 Task: In the  document Airports.doc ,insert the clipart between heading and points ' search for dove ' and adjust the shape height to  '3..4''
Action: Mouse moved to (167, 191)
Screenshot: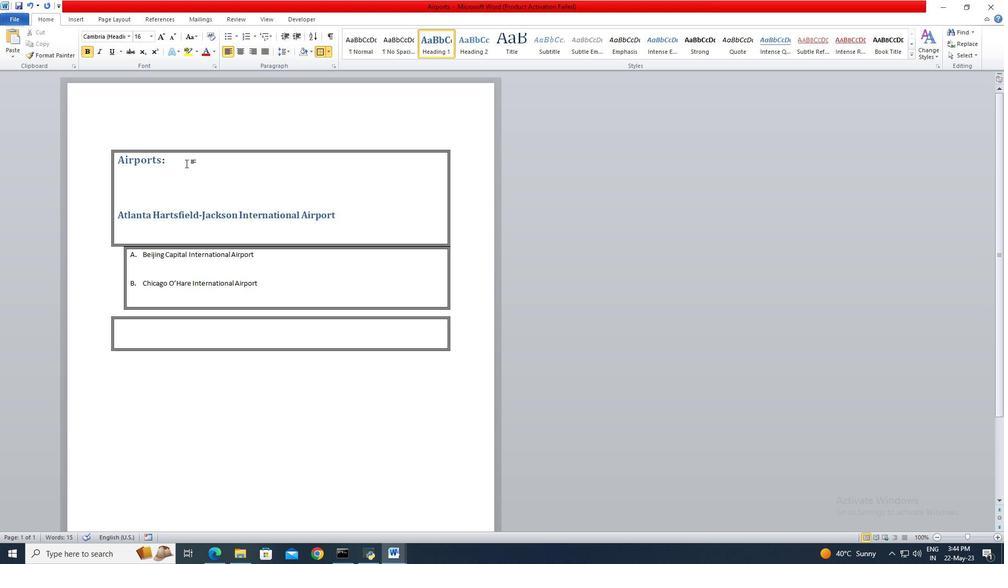 
Action: Mouse pressed left at (167, 191)
Screenshot: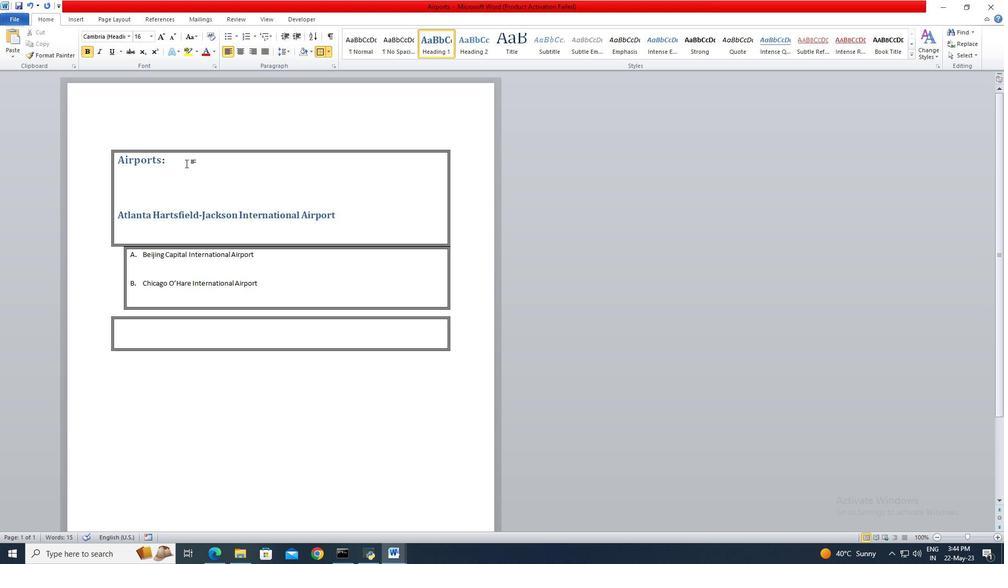 
Action: Mouse moved to (190, 168)
Screenshot: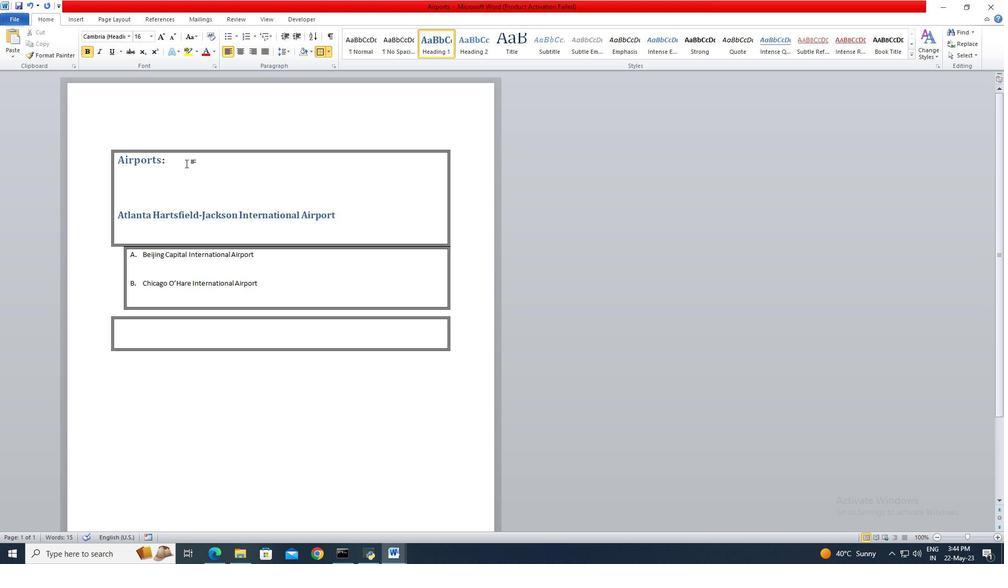 
Action: Mouse pressed left at (190, 168)
Screenshot: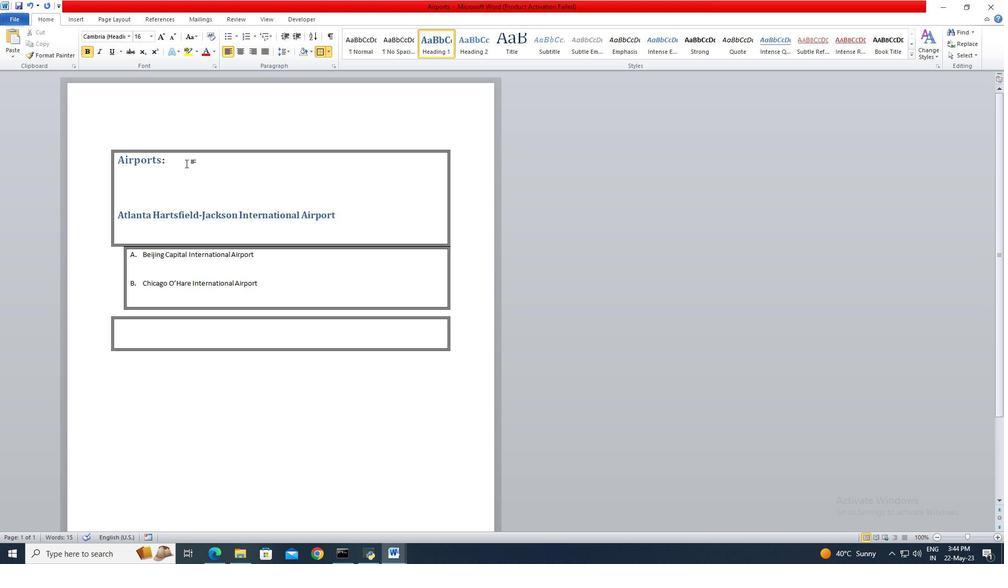 
Action: Mouse moved to (312, 178)
Screenshot: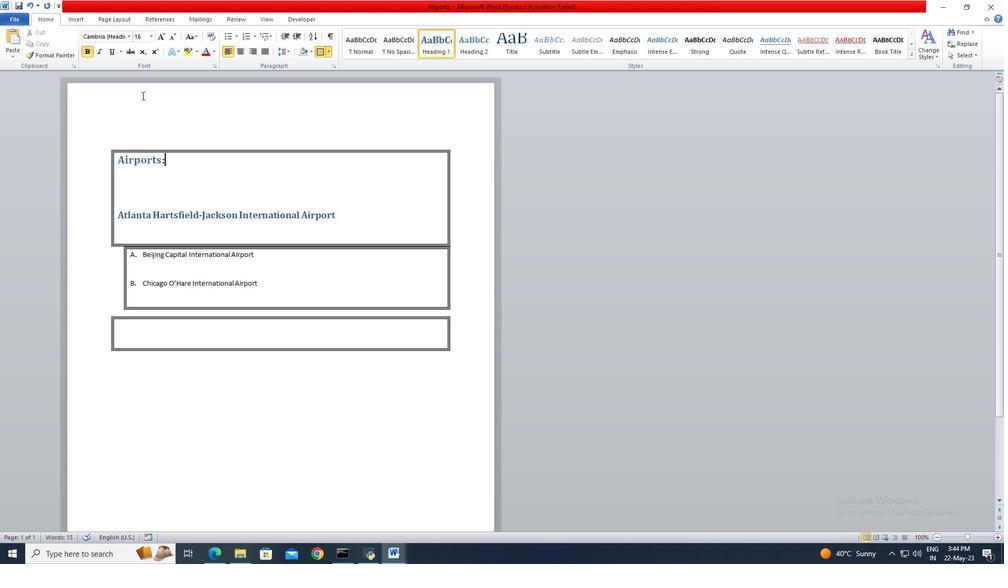 
Action: Mouse pressed left at (312, 178)
Screenshot: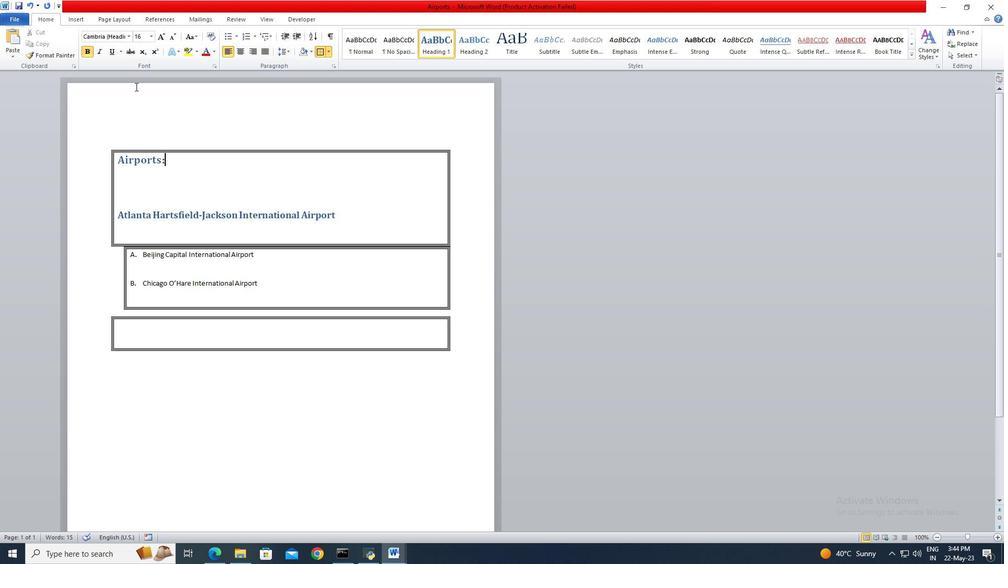 
Action: Mouse moved to (85, 22)
Screenshot: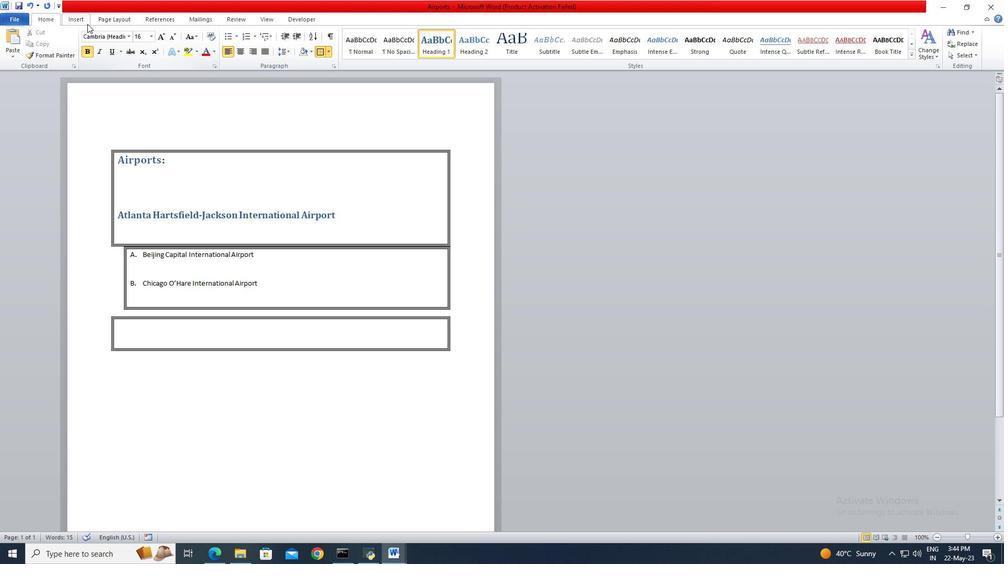 
Action: Mouse pressed left at (85, 22)
Screenshot: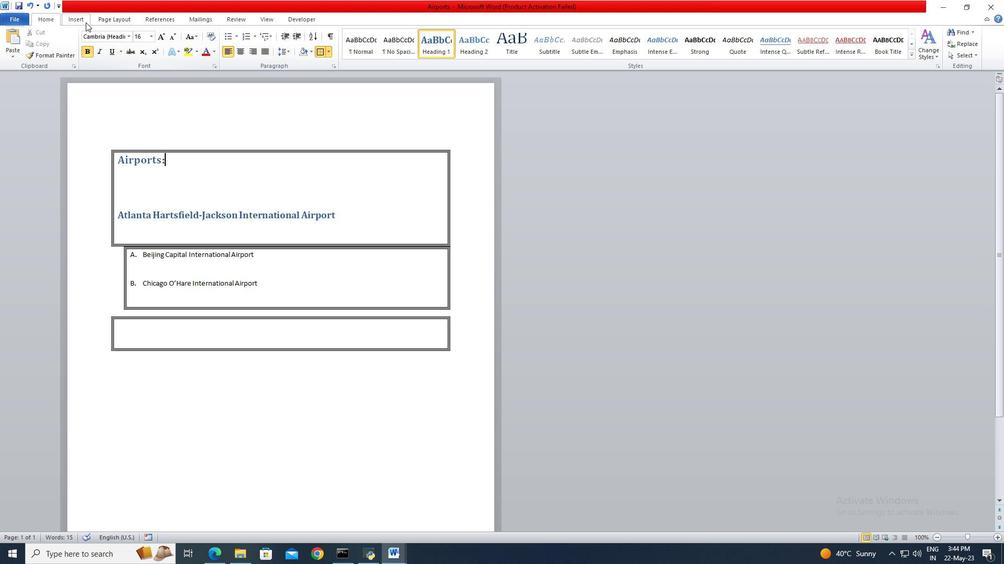 
Action: Mouse moved to (130, 50)
Screenshot: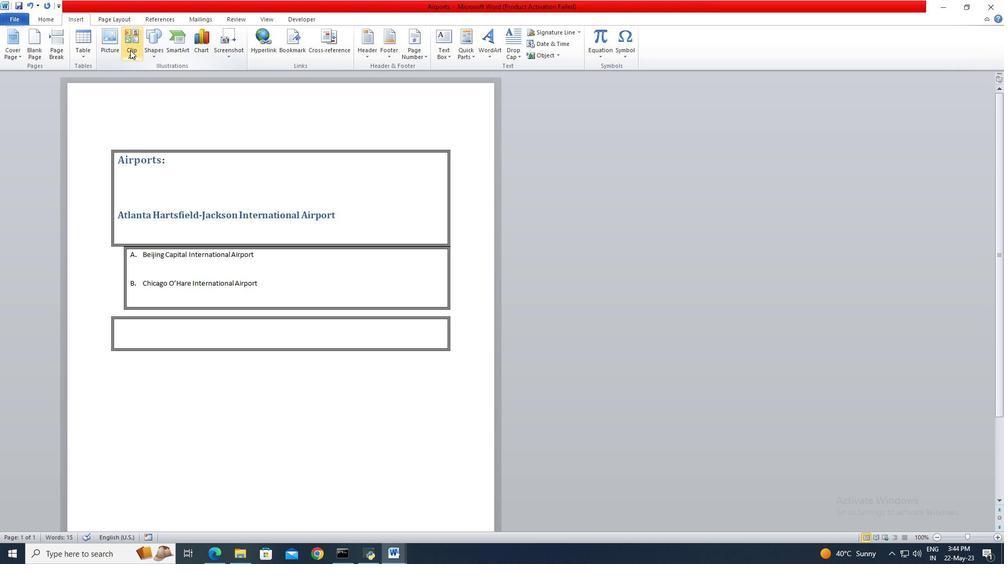 
Action: Mouse pressed left at (130, 50)
Screenshot: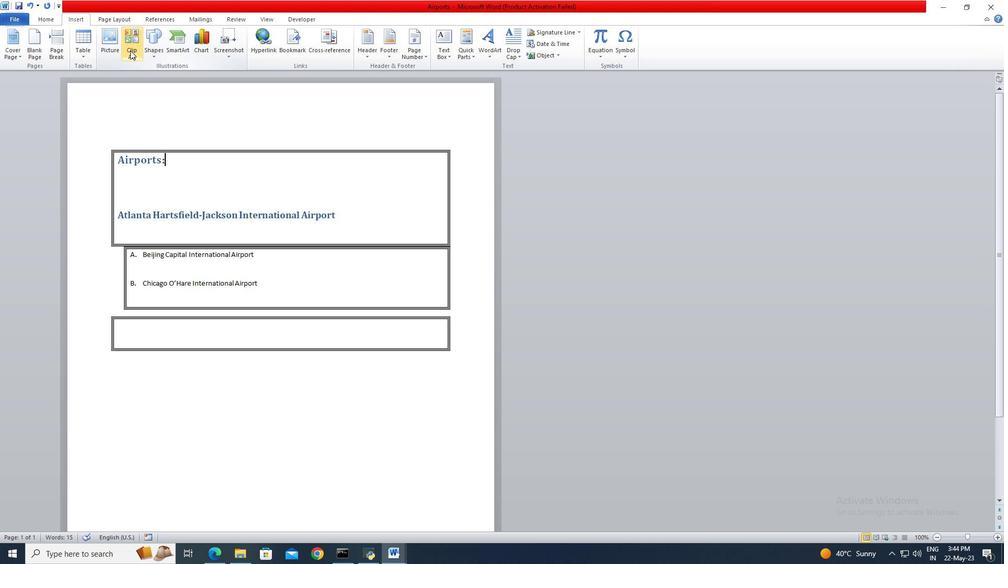 
Action: Mouse moved to (915, 103)
Screenshot: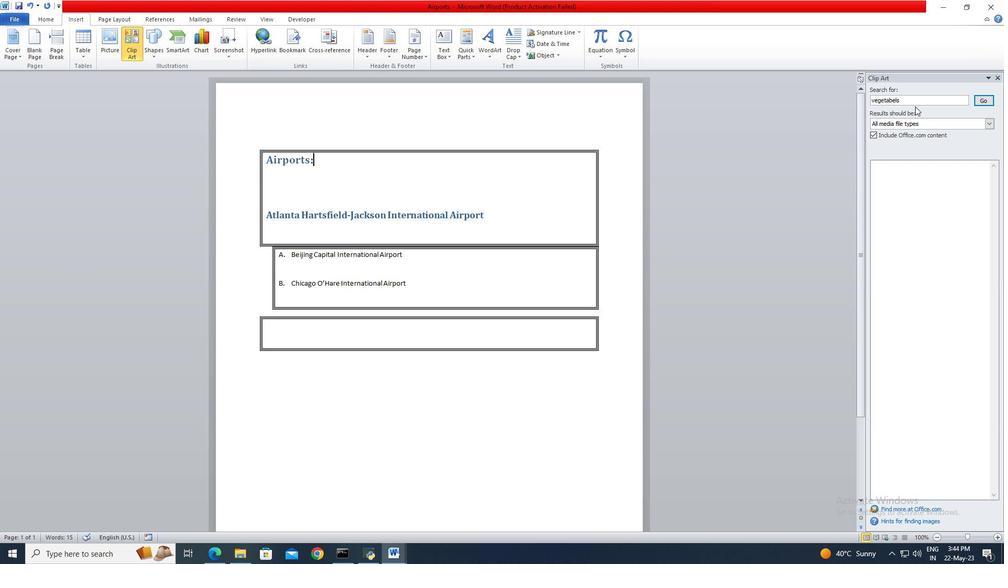 
Action: Mouse pressed left at (915, 103)
Screenshot: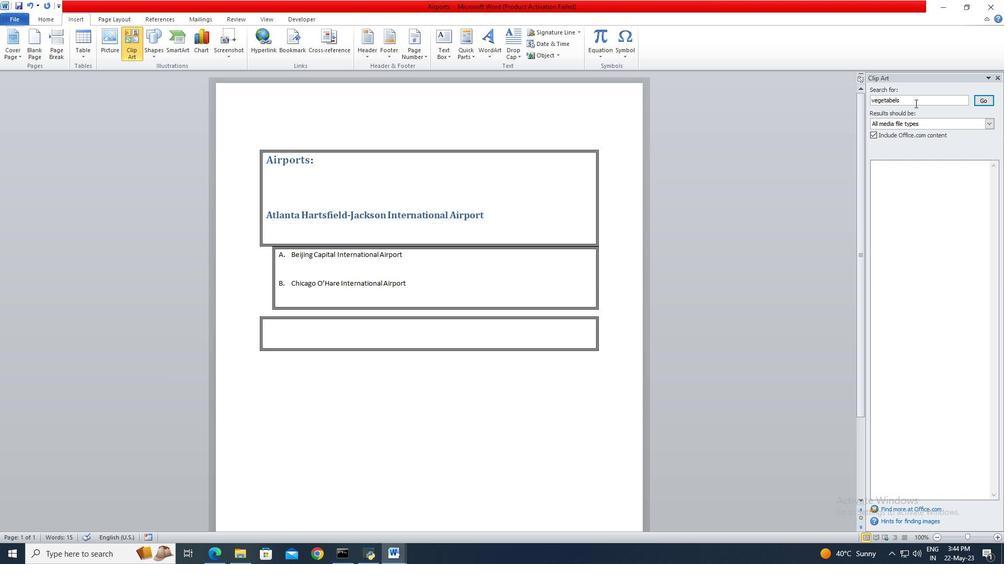
Action: Key pressed <Key.backspace><Key.backspace><Key.backspace><Key.backspace><Key.backspace><Key.backspace><Key.backspace><Key.backspace><Key.backspace><Key.backspace><Key.backspace><Key.backspace><Key.backspace><Key.backspace><Key.backspace><Key.backspace><Key.backspace>dove<Key.enter>
Screenshot: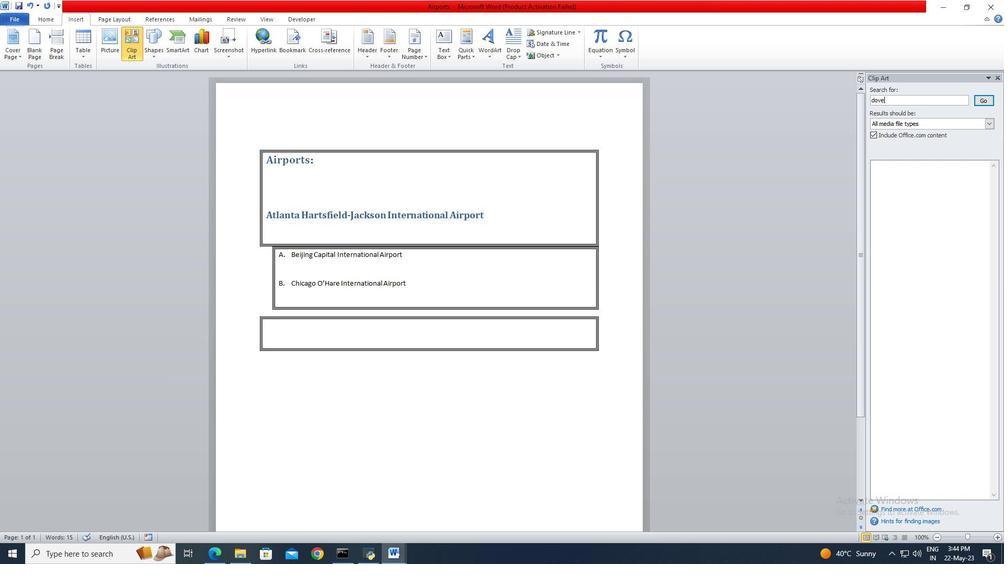 
Action: Mouse moved to (957, 186)
Screenshot: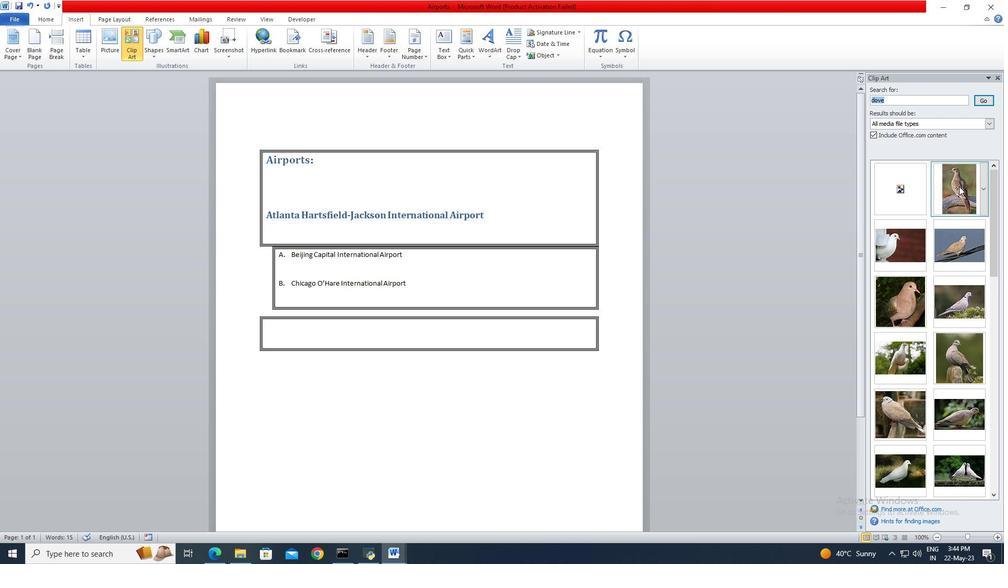 
Action: Mouse pressed left at (957, 186)
Screenshot: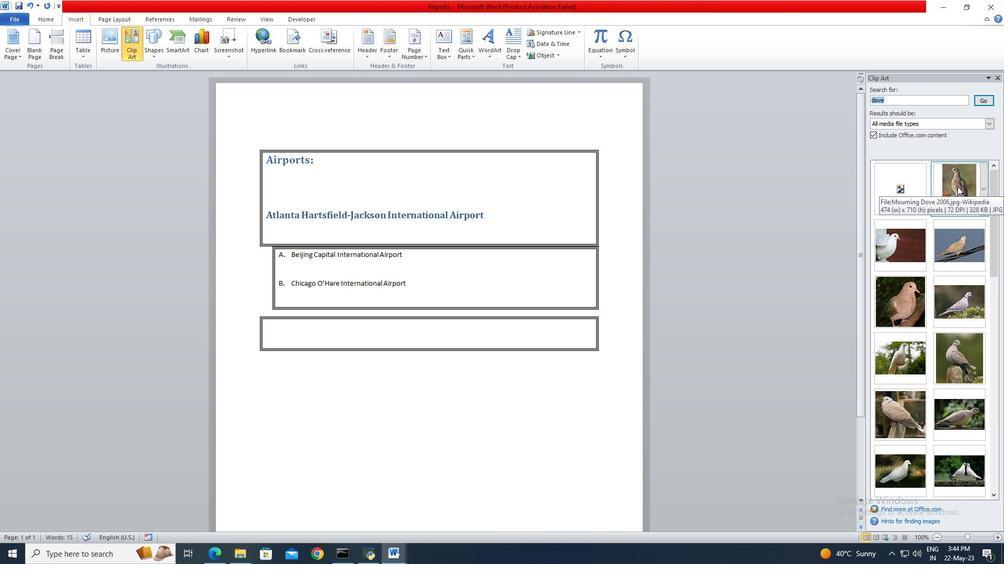 
Action: Mouse moved to (976, 38)
Screenshot: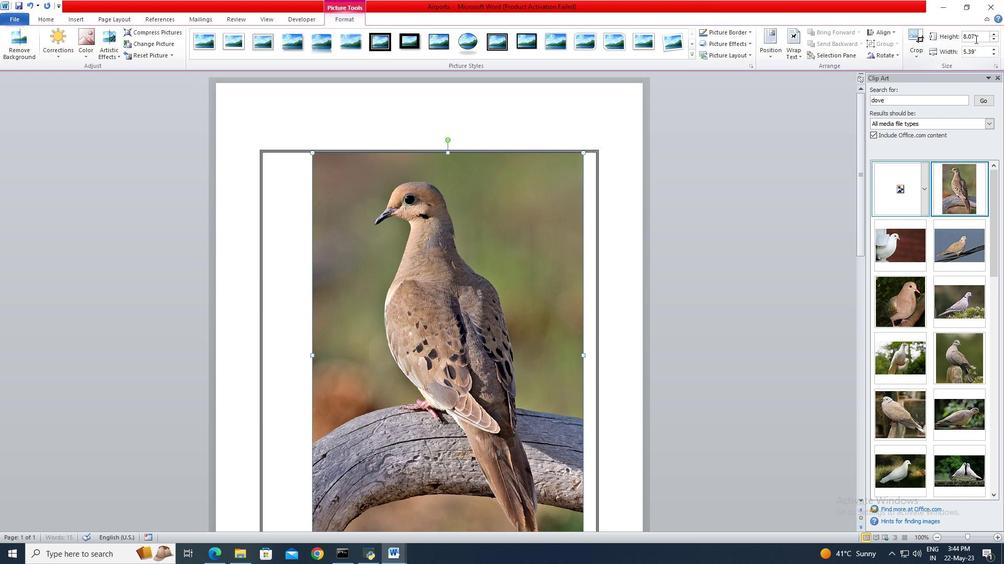 
Action: Mouse pressed left at (976, 38)
Screenshot: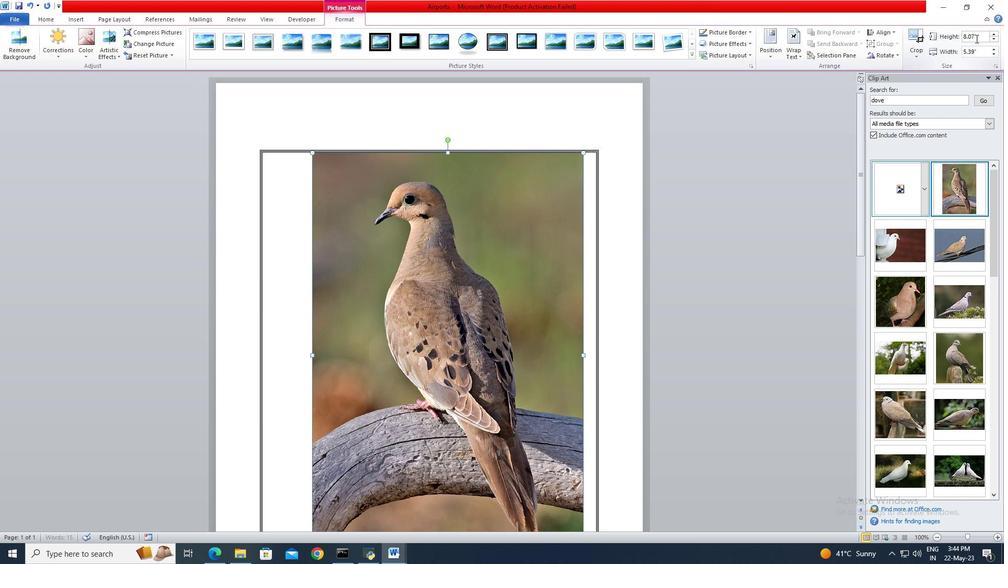 
Action: Mouse moved to (976, 38)
Screenshot: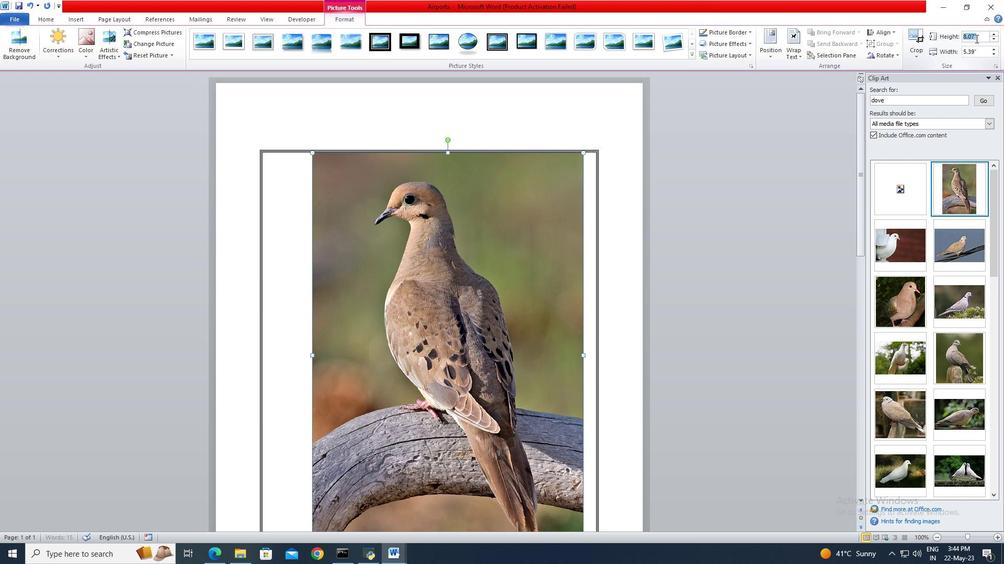 
Action: Key pressed 3.4<Key.enter>
Screenshot: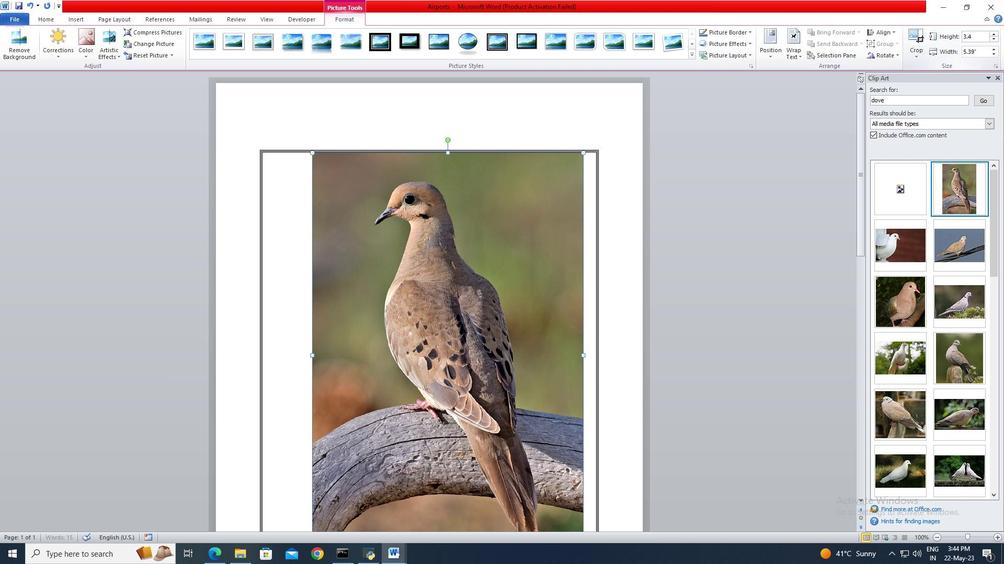 
Action: Mouse moved to (401, 225)
Screenshot: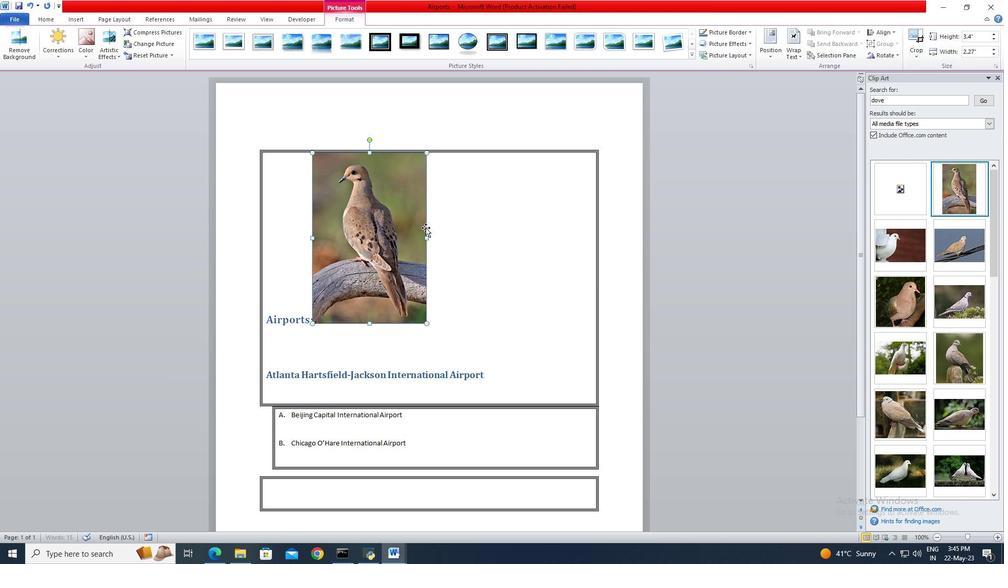 
Action: Mouse pressed left at (401, 225)
Screenshot: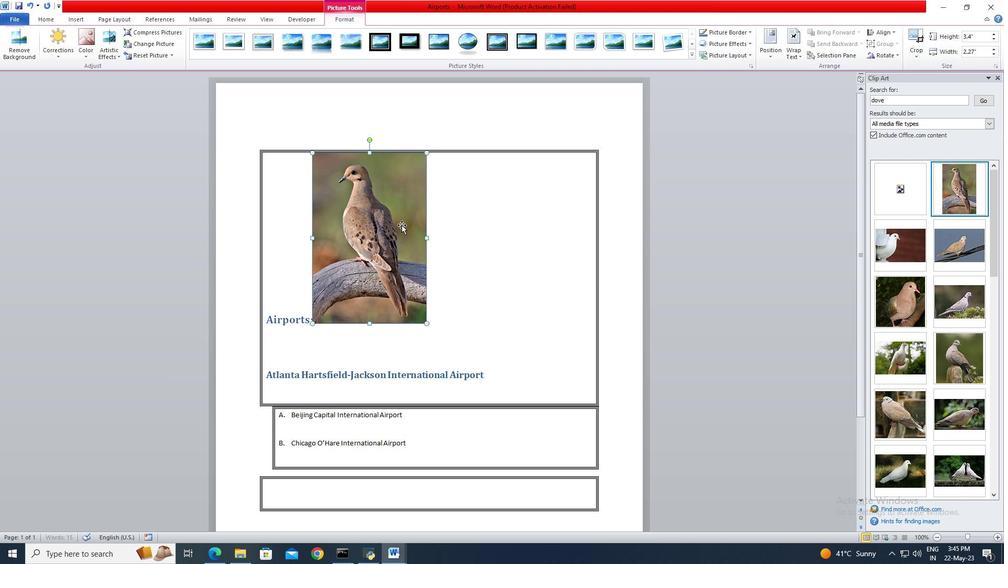 
Action: Mouse moved to (417, 254)
Screenshot: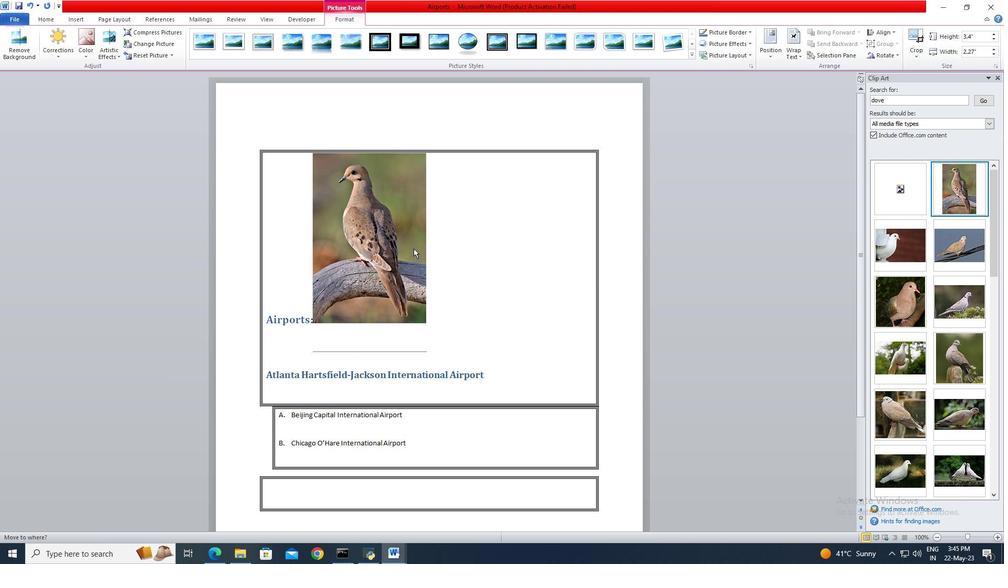 
